 Task: Organize a 60-minute dentist appointment for a routine check-up and cleaning.
Action: Key pressed <Key.caps_lock>D<Key.caps_lock>entist<Key.space><Key.caps_lock>A<Key.caps_lock>ppointment<Key.space>for<Key.space><Key.caps_lock>R<Key.caps_lock>outine<Key.space><Key.caps_lock>C<Key.caps_lock>heck-up<Key.space>and<Key.space><Key.caps_lock>C<Key.caps_lock>leaning
Screenshot: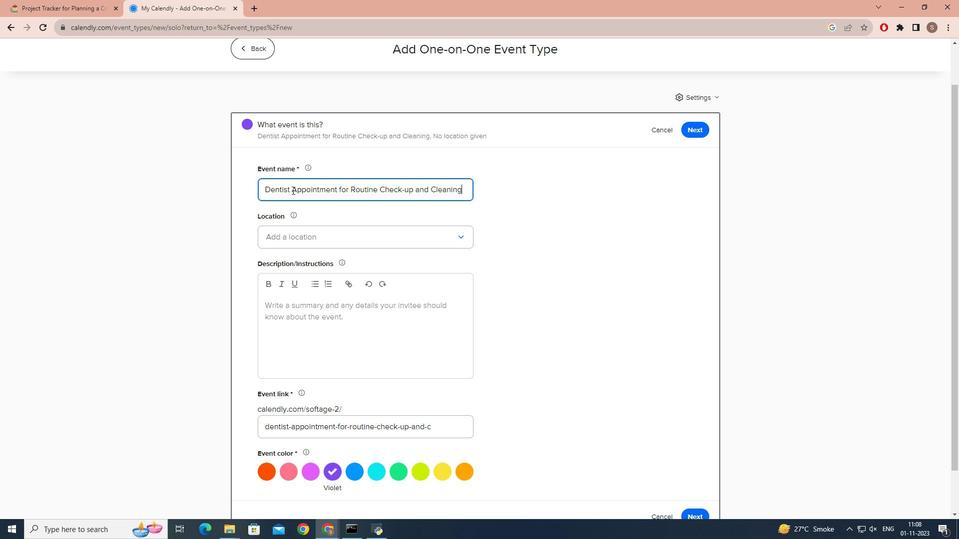 
Action: Mouse moved to (309, 227)
Screenshot: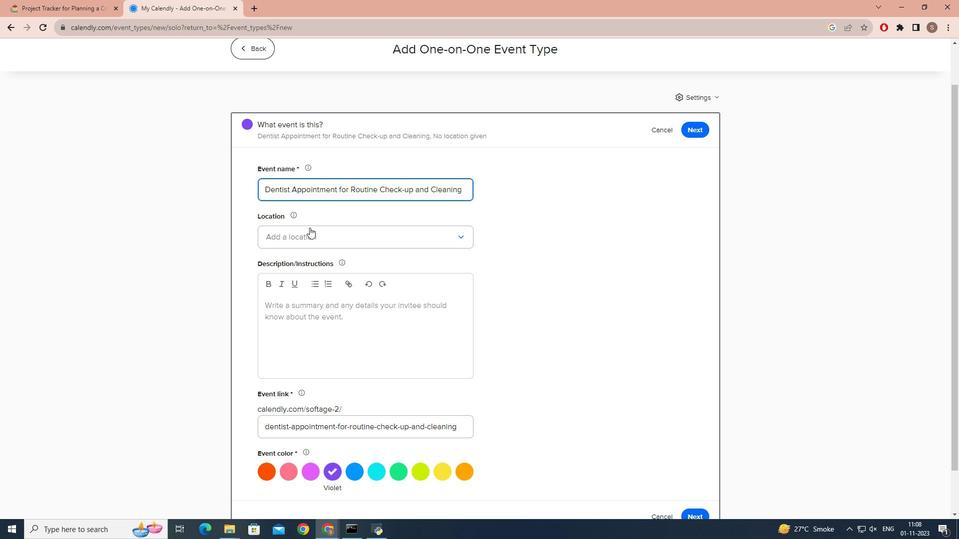 
Action: Mouse pressed left at (309, 227)
Screenshot: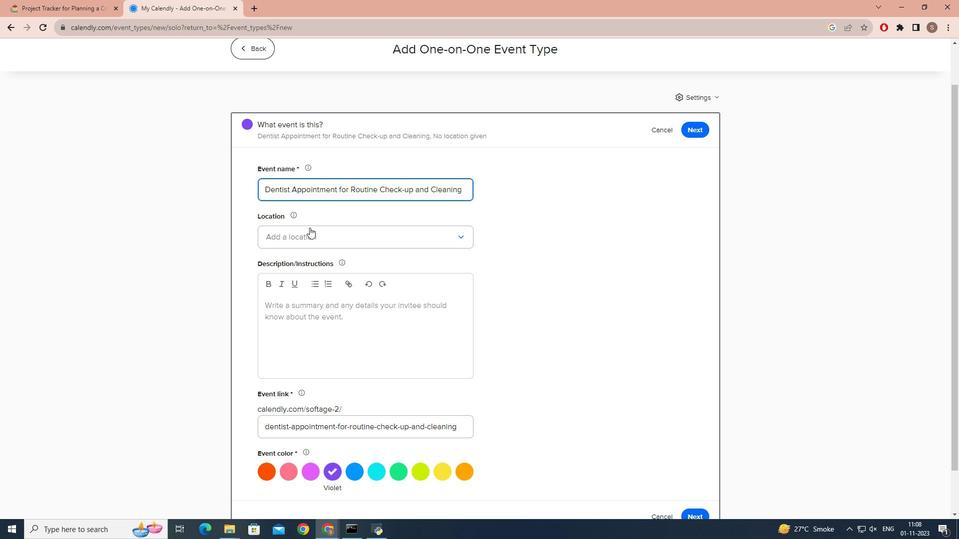 
Action: Mouse moved to (315, 262)
Screenshot: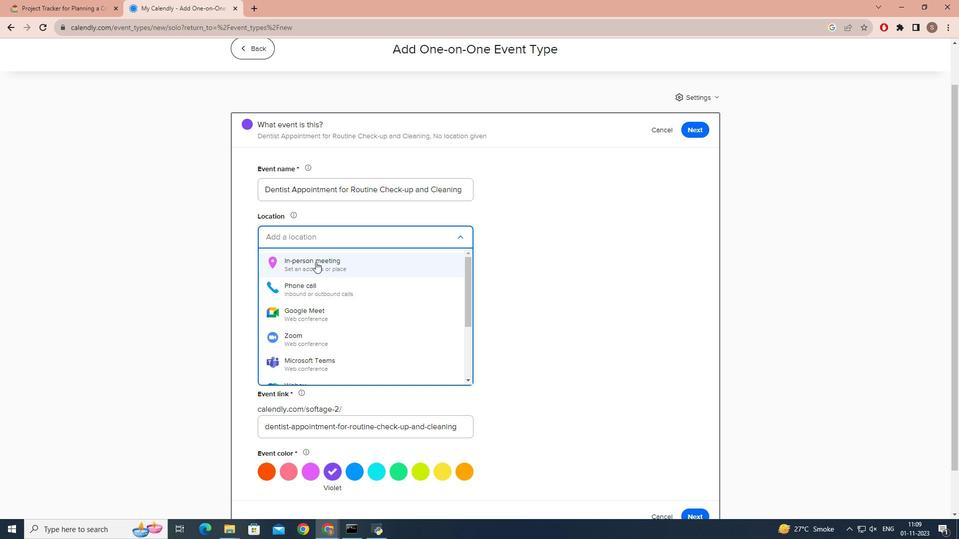 
Action: Mouse pressed left at (315, 262)
Screenshot: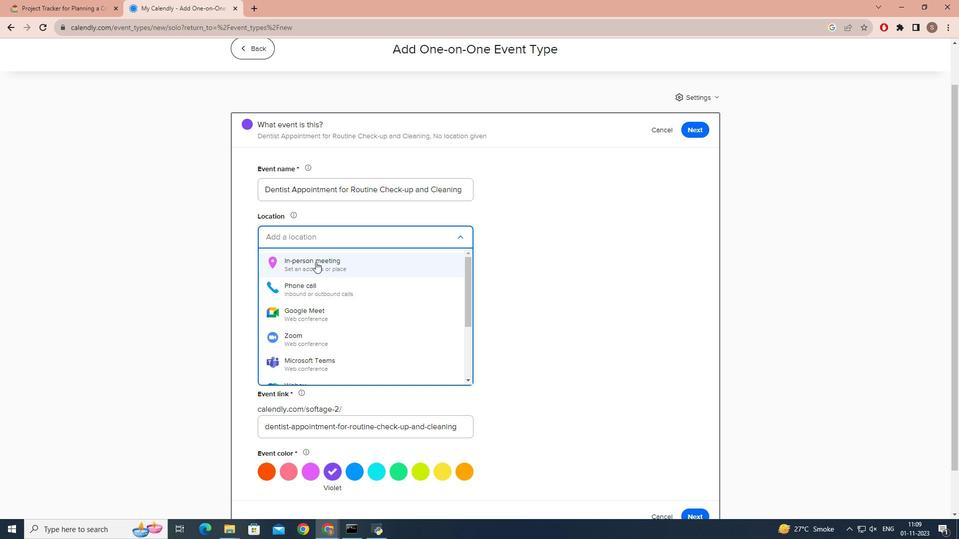
Action: Mouse moved to (414, 171)
Screenshot: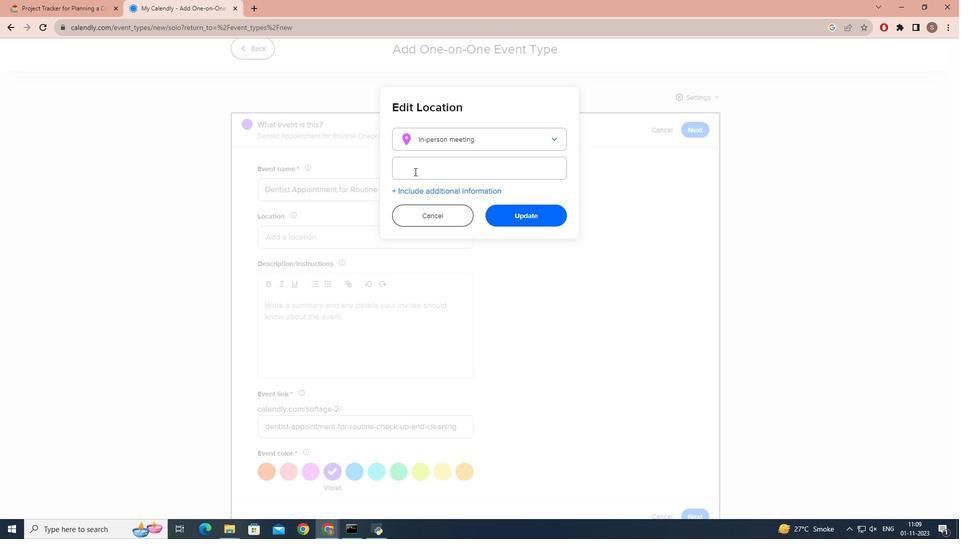 
Action: Mouse pressed left at (414, 171)
Screenshot: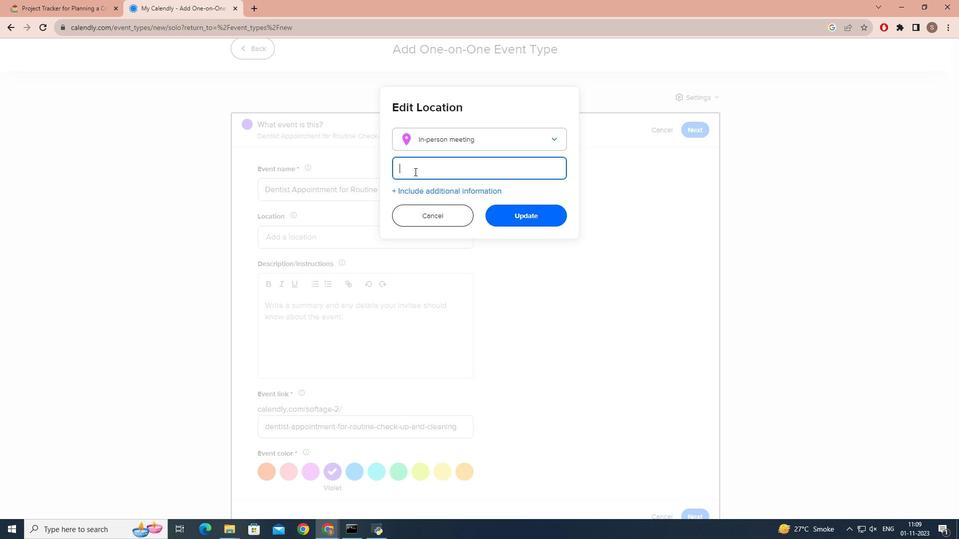 
Action: Key pressed <Key.caps_lock>XYZ<Key.space>H<Key.caps_lock>ospital
Screenshot: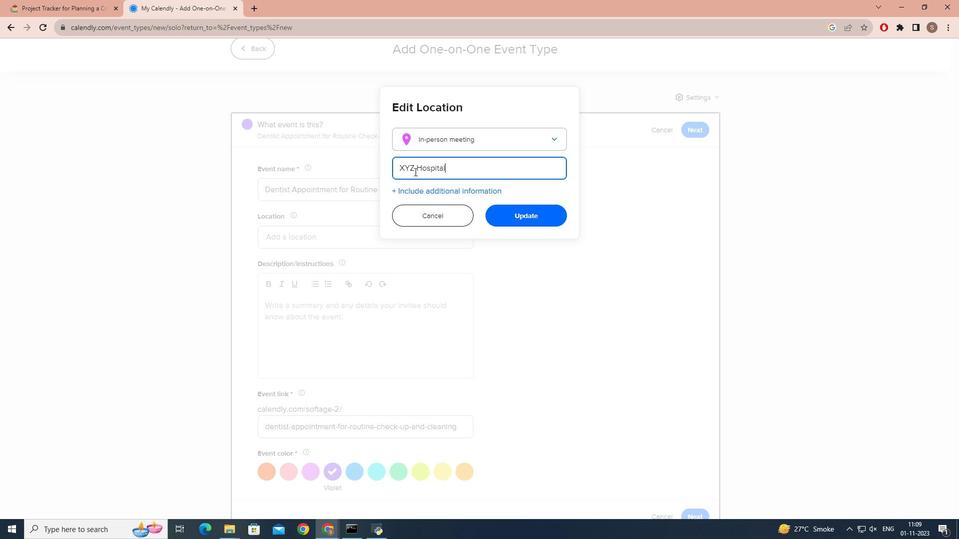 
Action: Mouse pressed left at (414, 171)
Screenshot: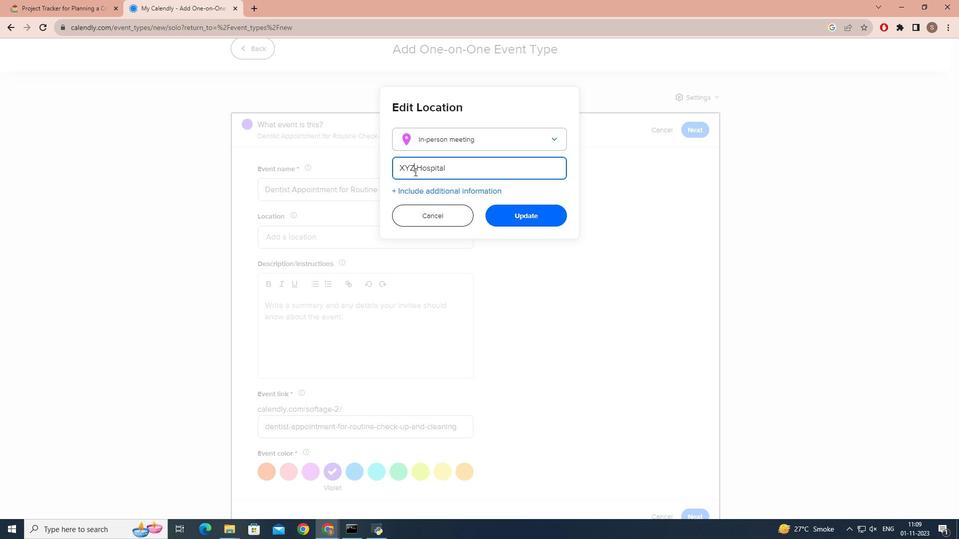 
Action: Key pressed <Key.space><Key.caps_lock>D<Key.caps_lock>ental
Screenshot: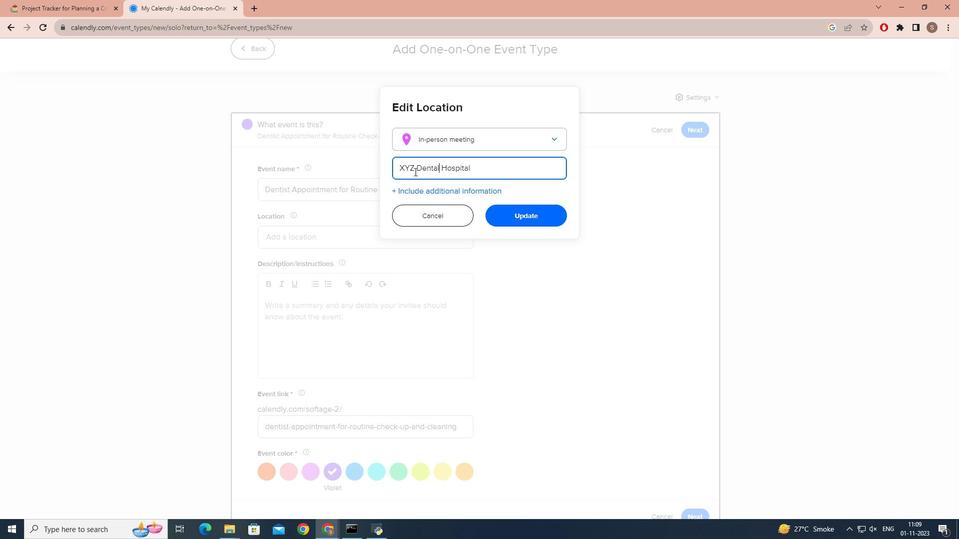 
Action: Mouse moved to (496, 175)
Screenshot: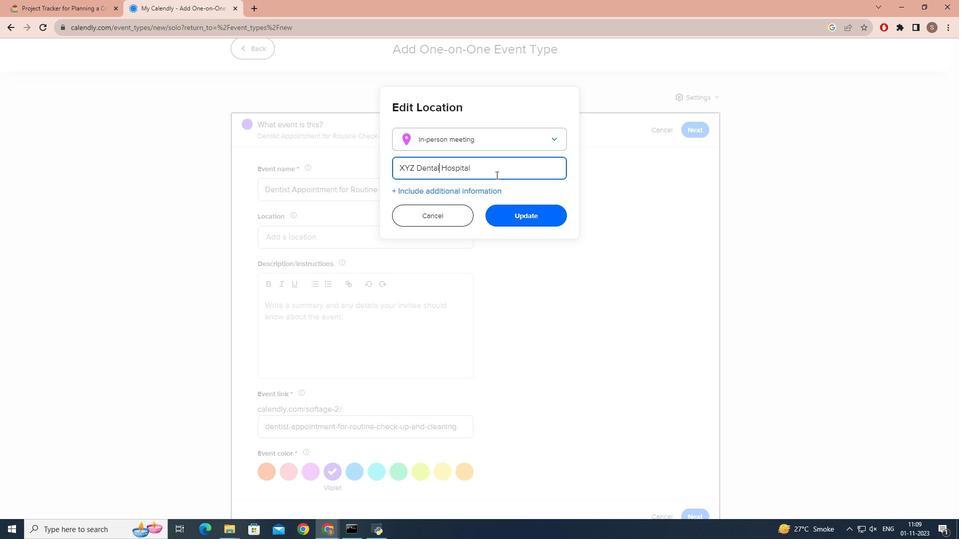 
Action: Mouse pressed left at (496, 175)
Screenshot: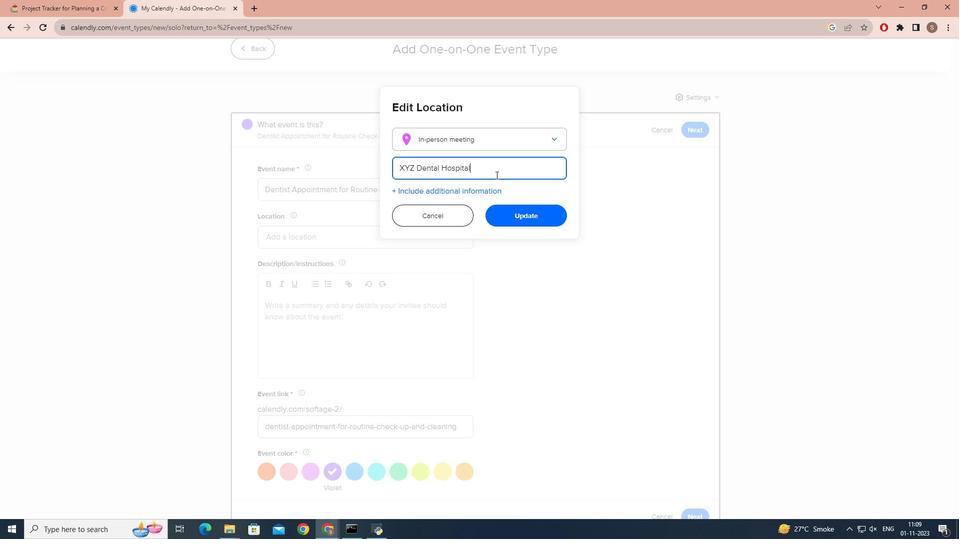 
Action: Key pressed <Key.space><Key.caps_lock>ABC<Key.space>C<Key.caps_lock>ity<Key.space>
Screenshot: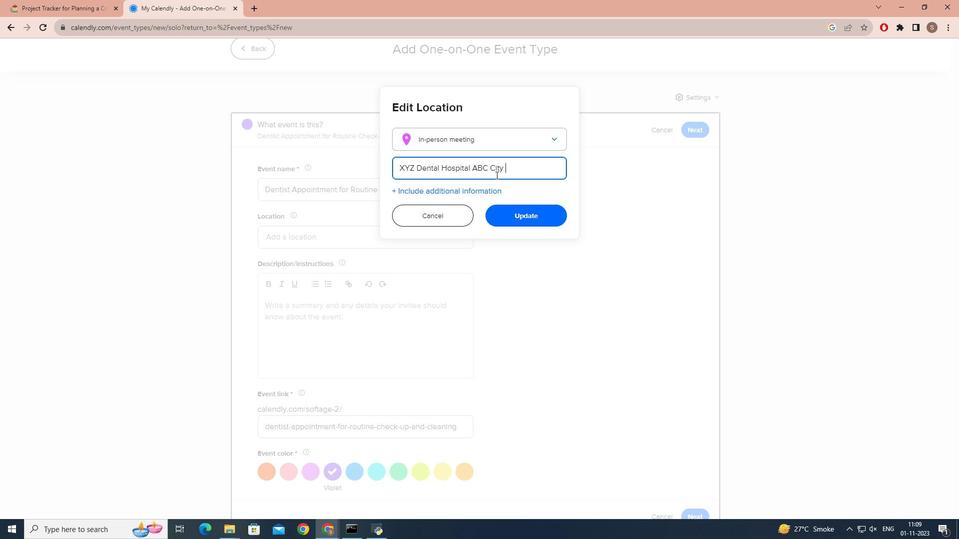 
Action: Mouse moved to (506, 214)
Screenshot: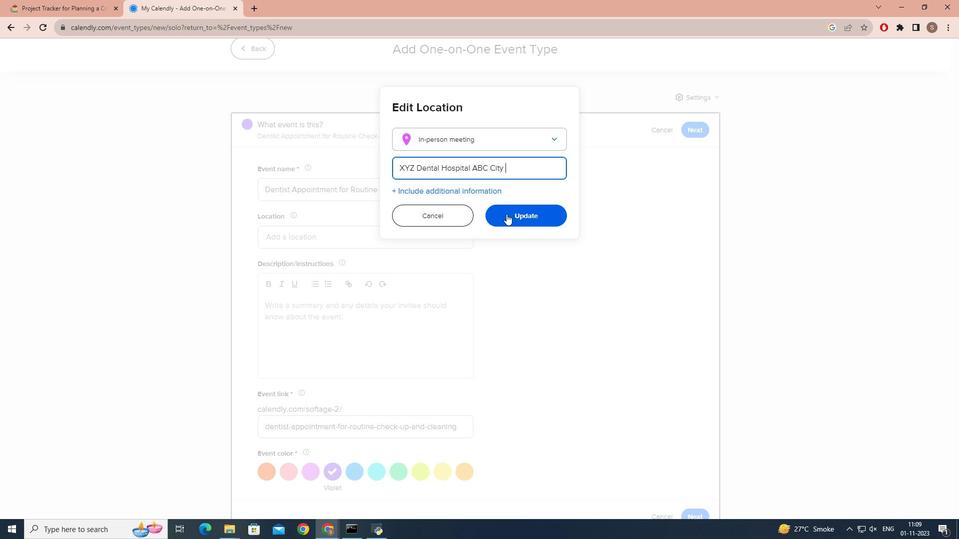 
Action: Mouse pressed left at (506, 214)
Screenshot: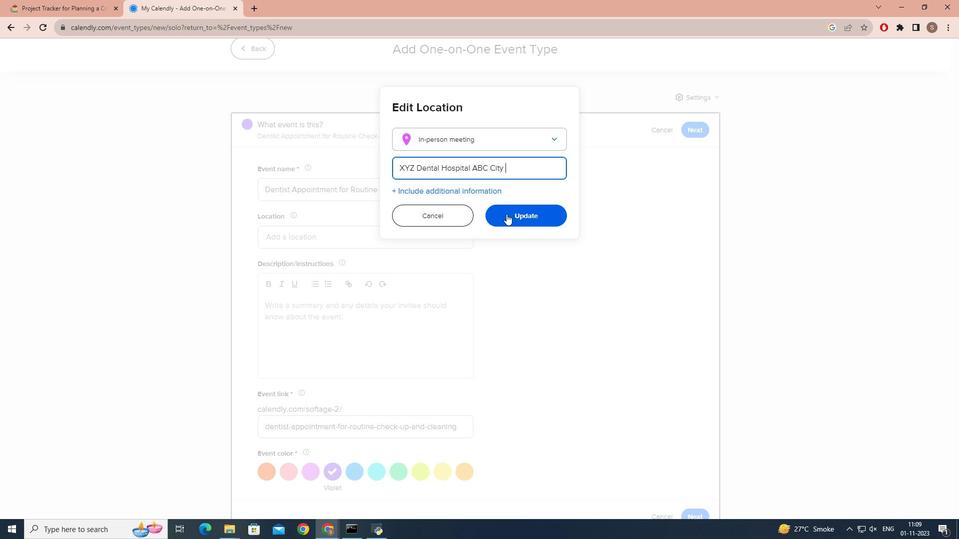 
Action: Mouse moved to (376, 341)
Screenshot: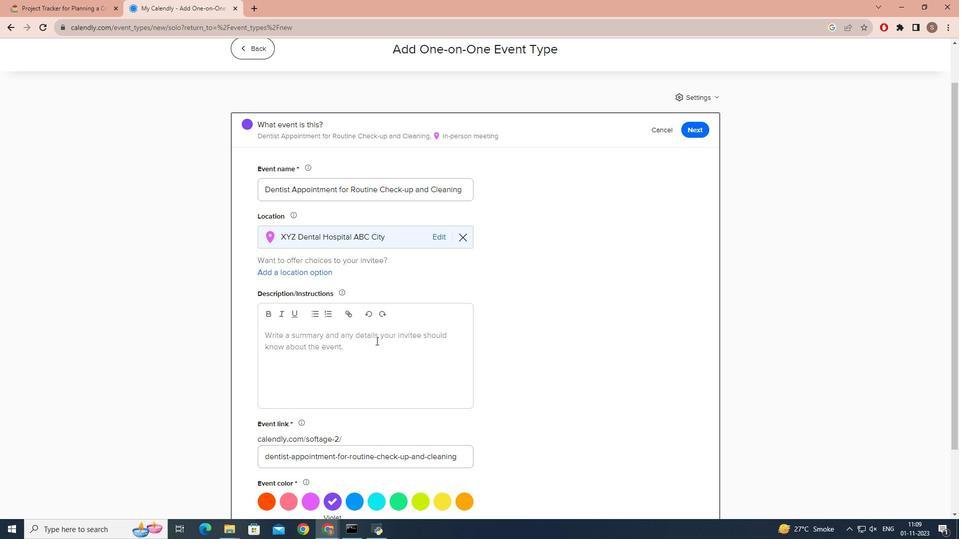 
Action: Mouse pressed left at (376, 341)
Screenshot: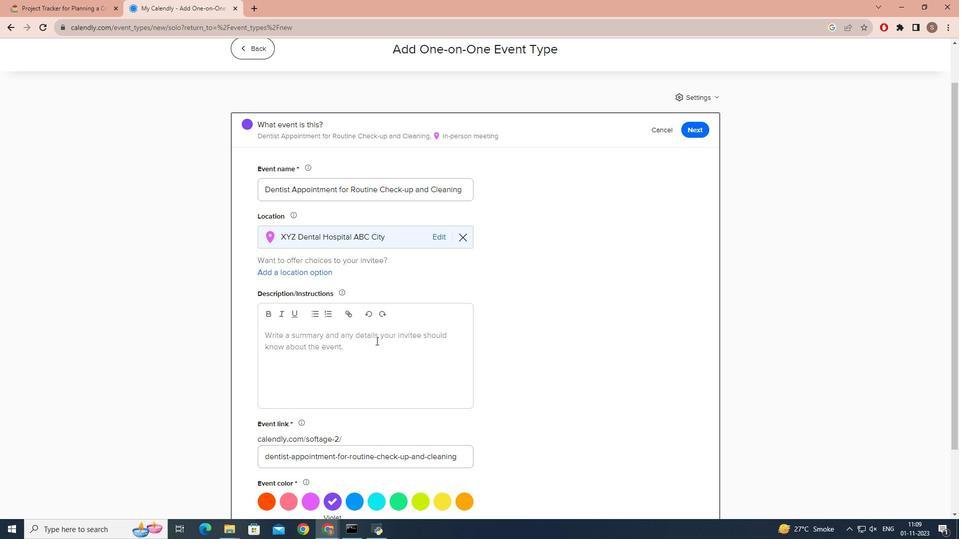 
Action: Key pressed <Key.caps_lock>W<Key.caps_lock>'<Key.backspace>e''<Key.backspace>ll<Key.space>perform<Key.space>a<Key.space>comprehensive<Key.space>and<Key.space><Key.backspace><Key.backspace><Key.backspace><Key.backspace>oral<Key.space>examination,<Key.space>cleaning,<Key.space>and<Key.space>discuss<Key.space>any<Key.space>concerns.<Key.space><Key.caps_lock>L<Key.caps_lock>ooking<Key.space>forward<Key.space>to<Key.space>seeing<Key.space>you.<Key.space>
Screenshot: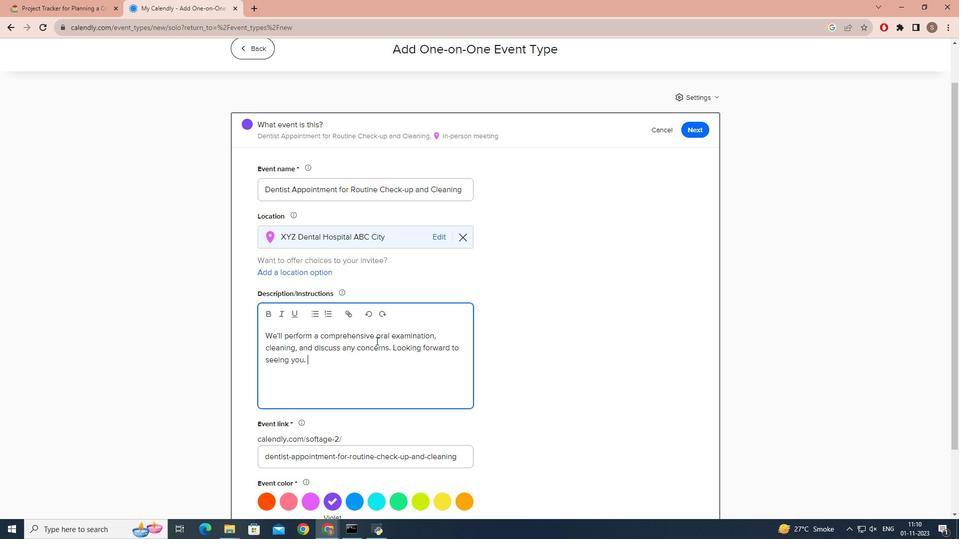 
Action: Mouse moved to (366, 388)
Screenshot: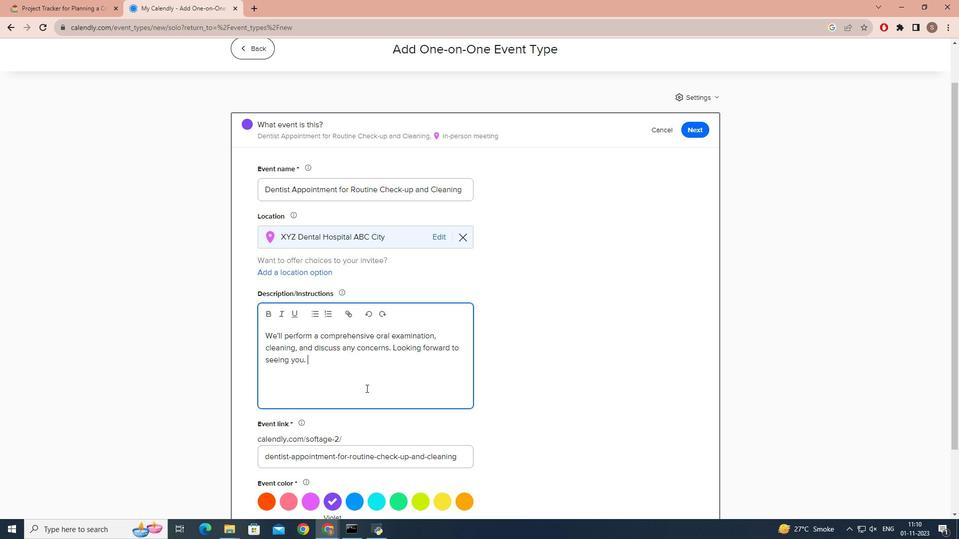 
Action: Mouse scrolled (366, 388) with delta (0, 0)
Screenshot: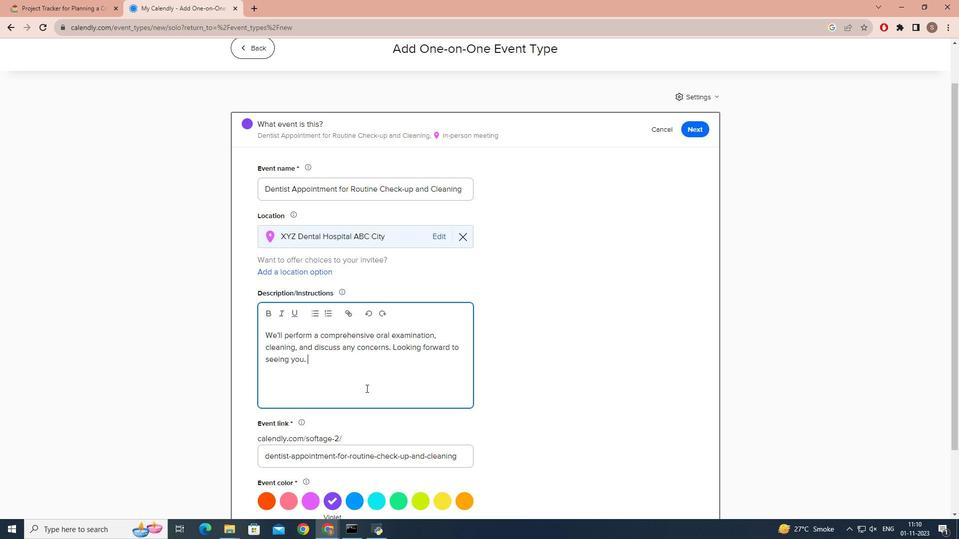 
Action: Mouse scrolled (366, 388) with delta (0, 0)
Screenshot: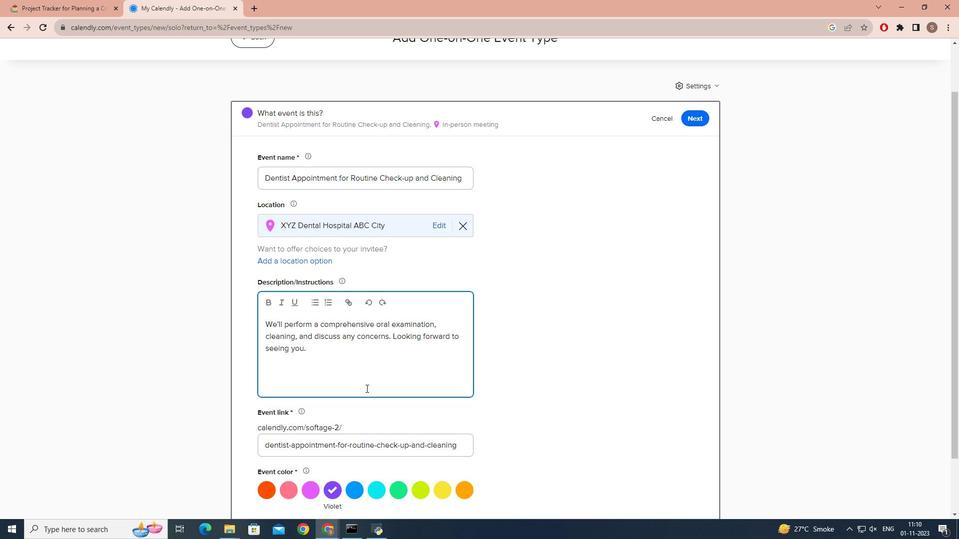 
Action: Mouse scrolled (366, 388) with delta (0, 0)
Screenshot: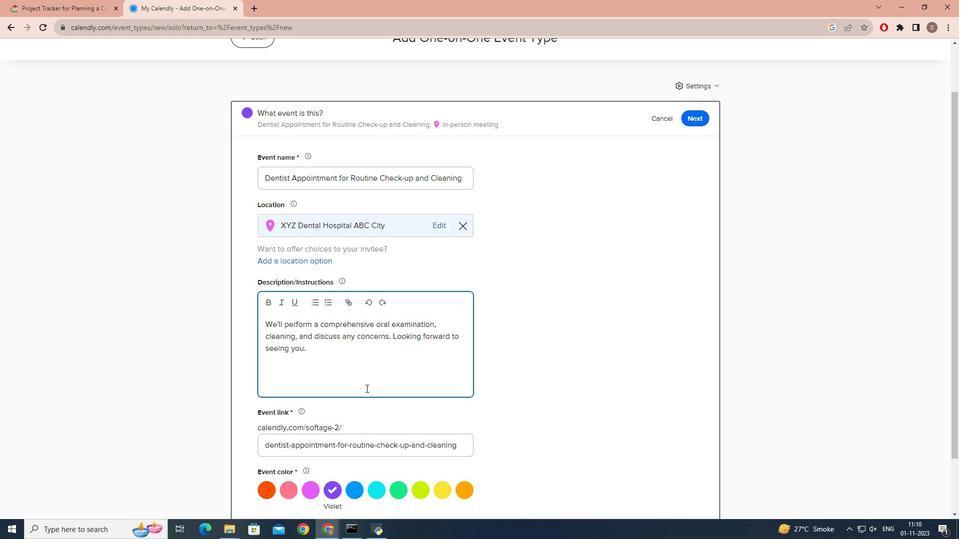 
Action: Mouse moved to (419, 419)
Screenshot: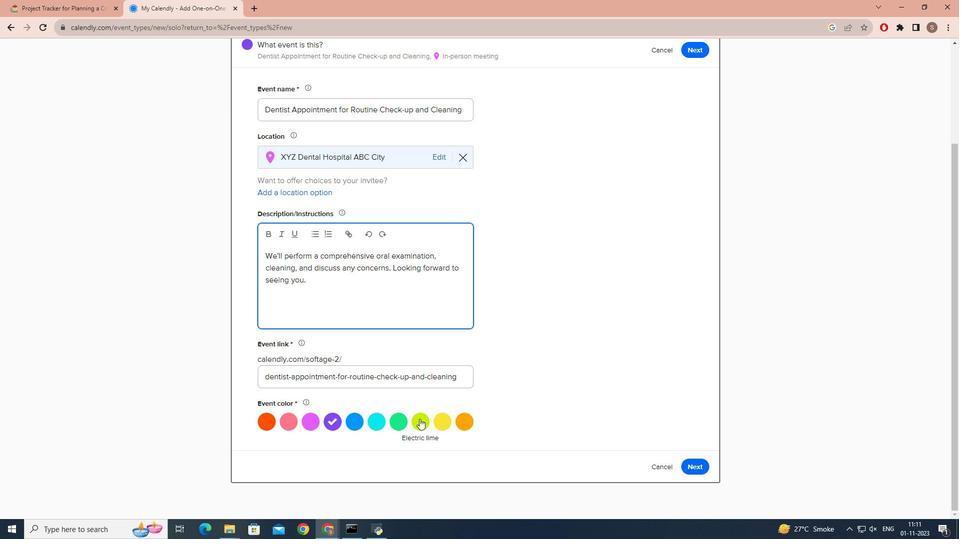 
Action: Mouse pressed left at (419, 419)
Screenshot: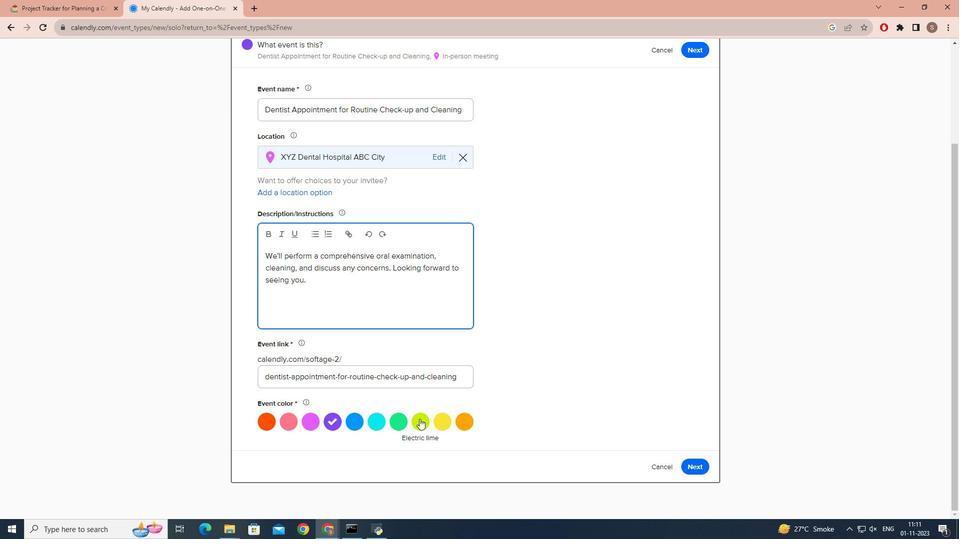 
Action: Mouse moved to (687, 461)
Screenshot: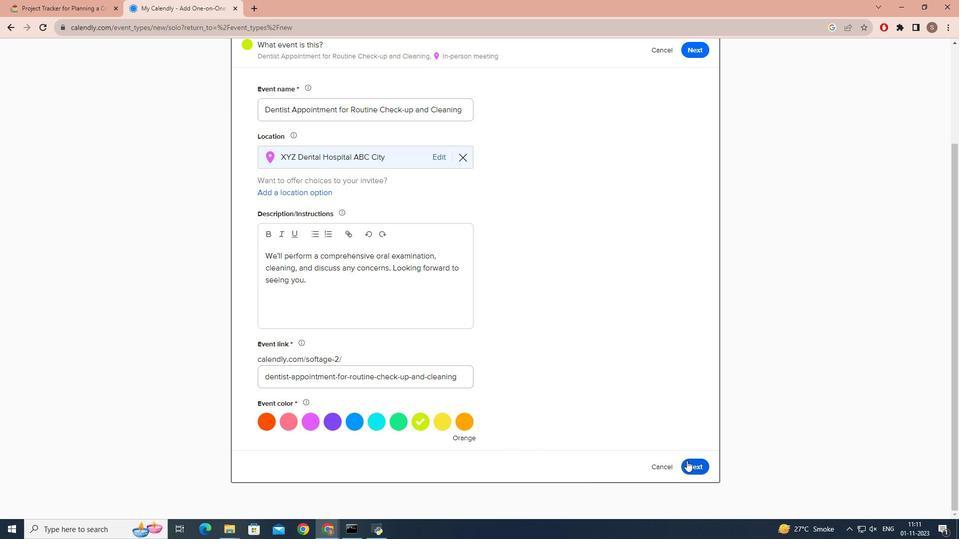 
Action: Mouse pressed left at (687, 461)
Screenshot: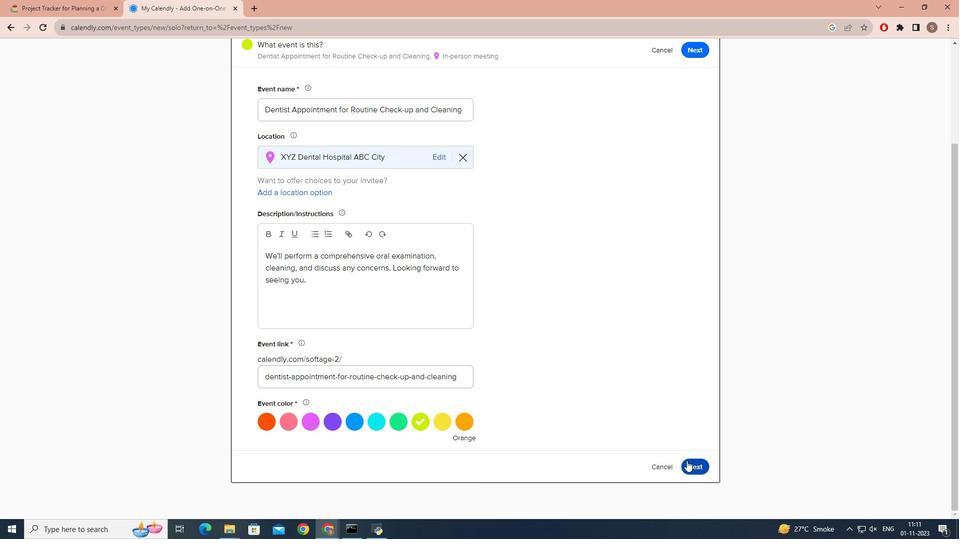 
Action: Mouse moved to (368, 299)
Screenshot: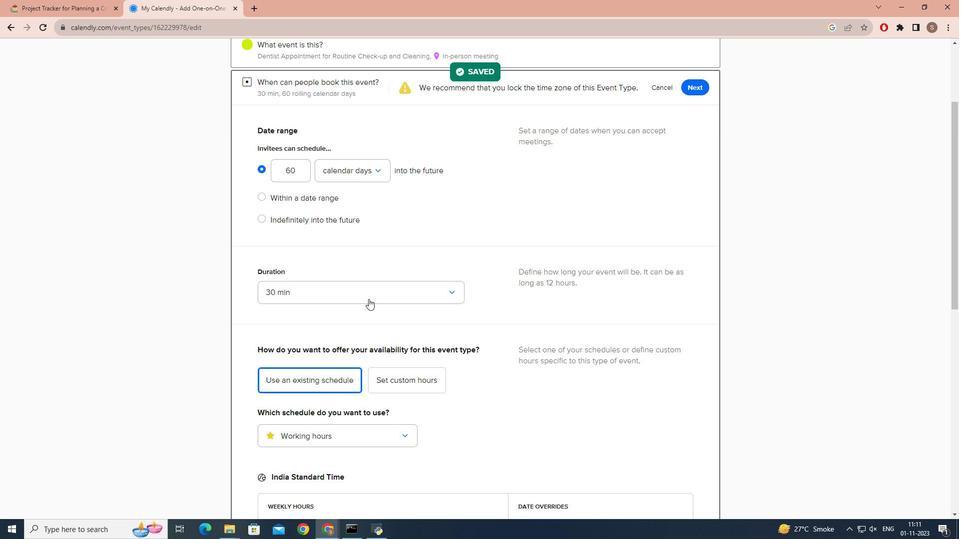 
Action: Mouse pressed left at (368, 299)
Screenshot: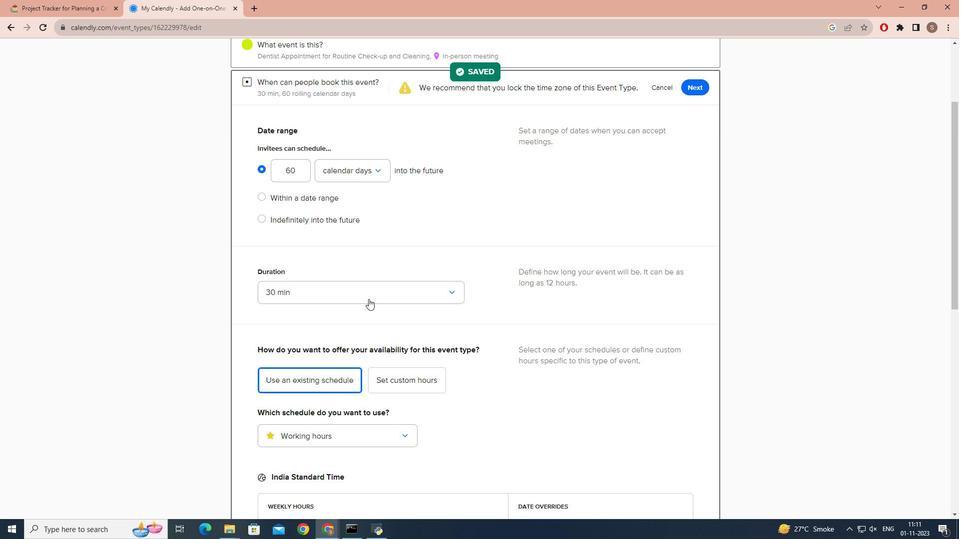 
Action: Mouse moved to (315, 371)
Screenshot: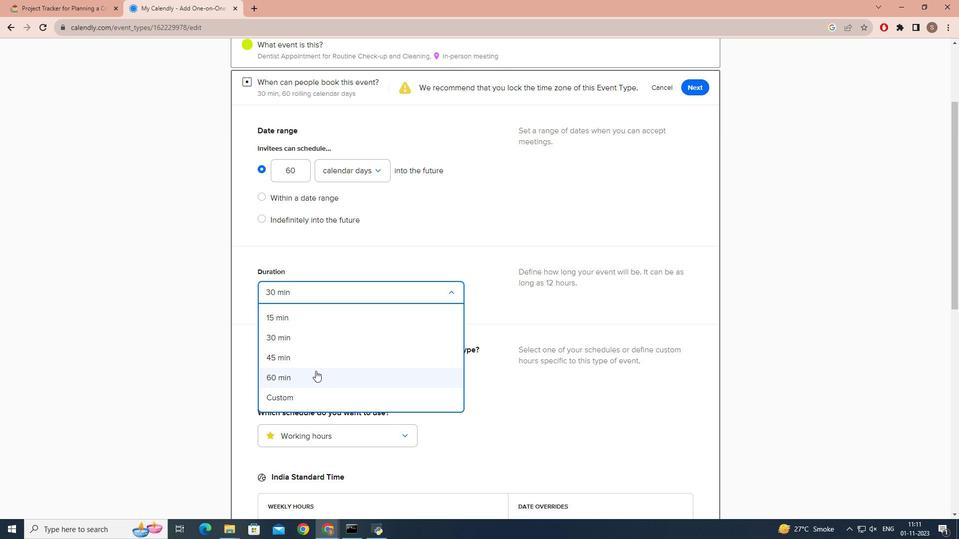 
Action: Mouse pressed left at (315, 371)
Screenshot: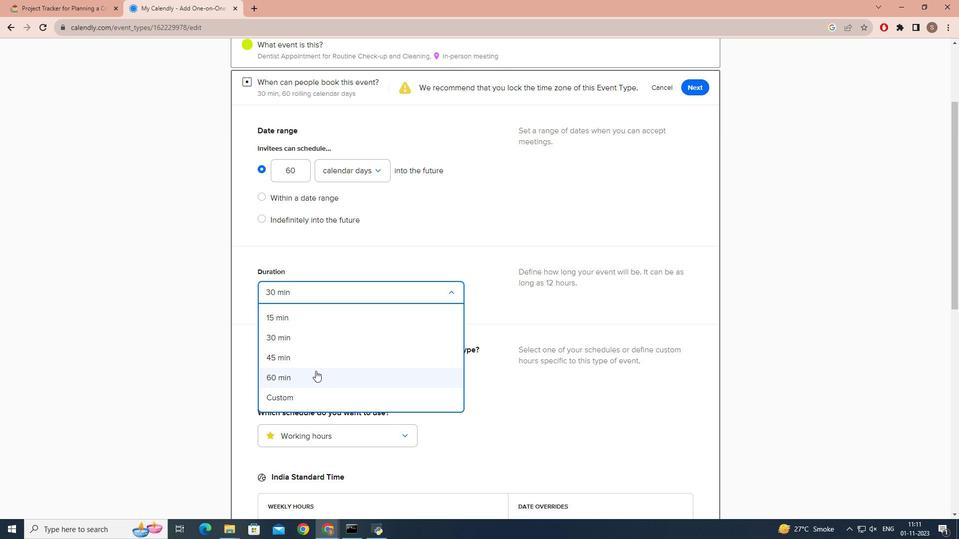 
Action: Mouse moved to (437, 278)
Screenshot: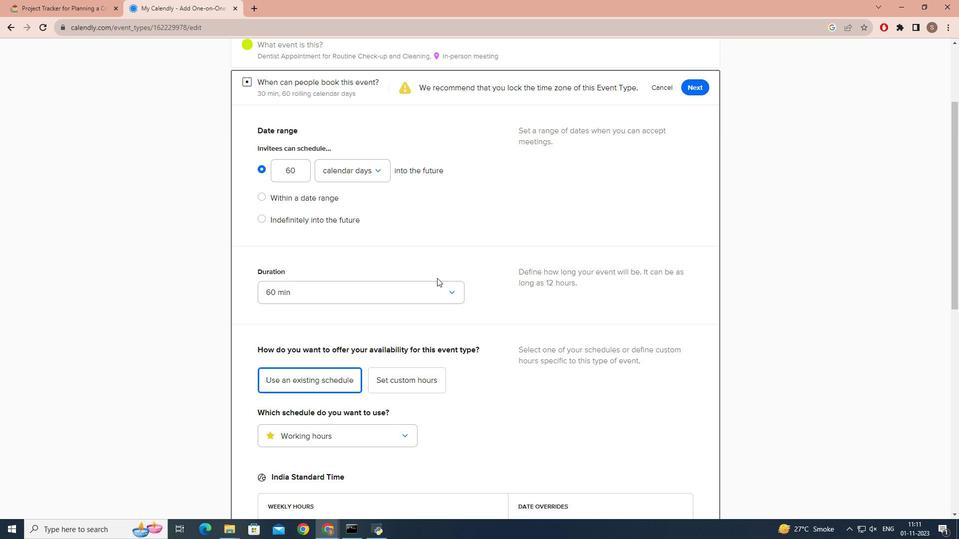 
Action: Mouse scrolled (437, 277) with delta (0, 0)
Screenshot: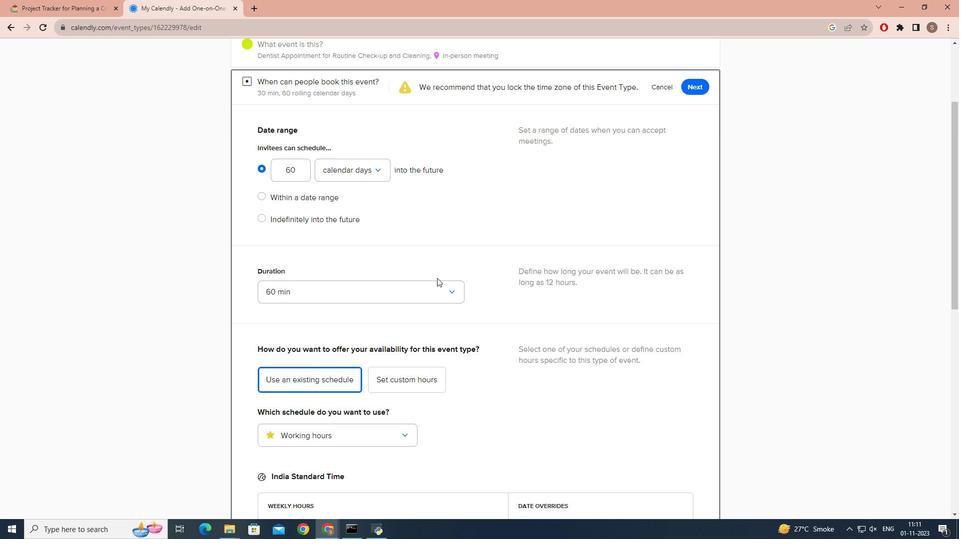 
Action: Mouse scrolled (437, 277) with delta (0, 0)
Screenshot: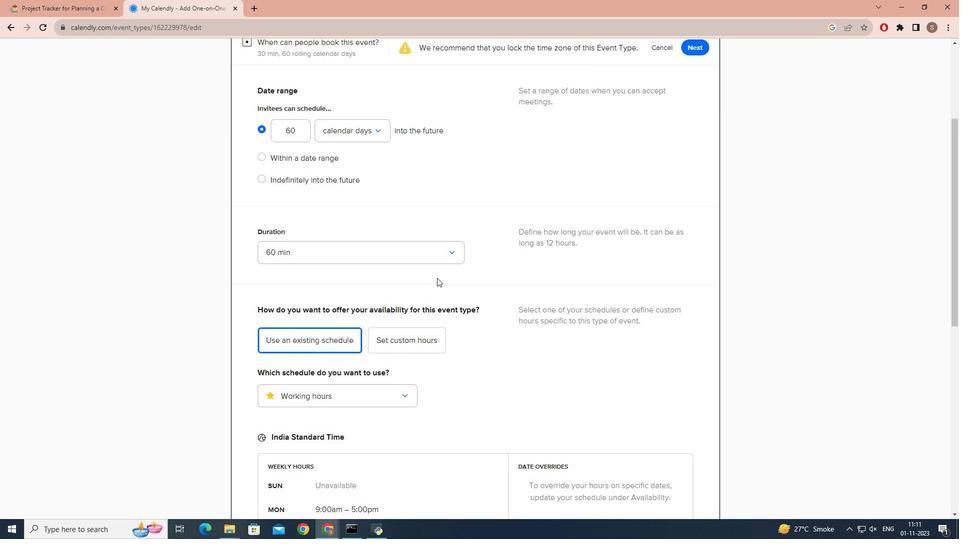 
Action: Mouse scrolled (437, 277) with delta (0, 0)
Screenshot: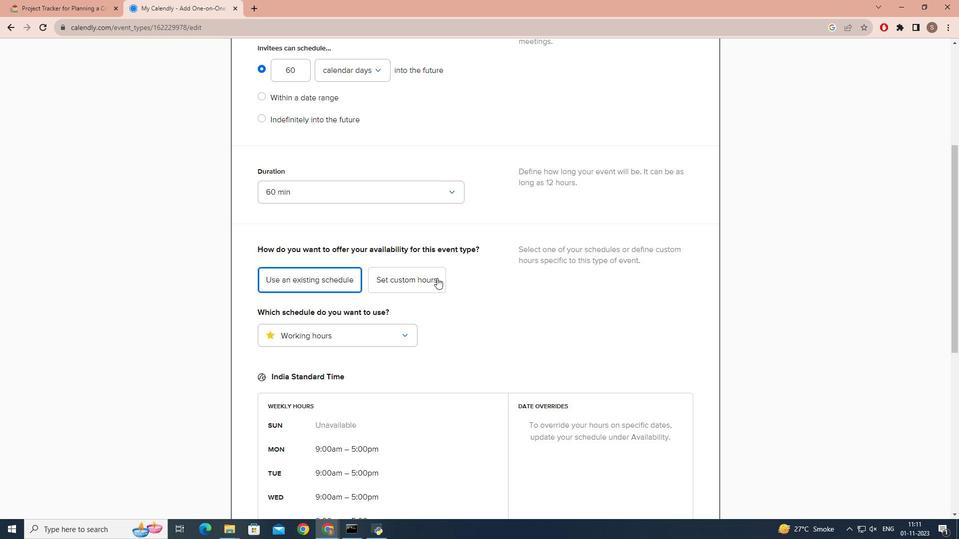 
Action: Mouse scrolled (437, 277) with delta (0, 0)
Screenshot: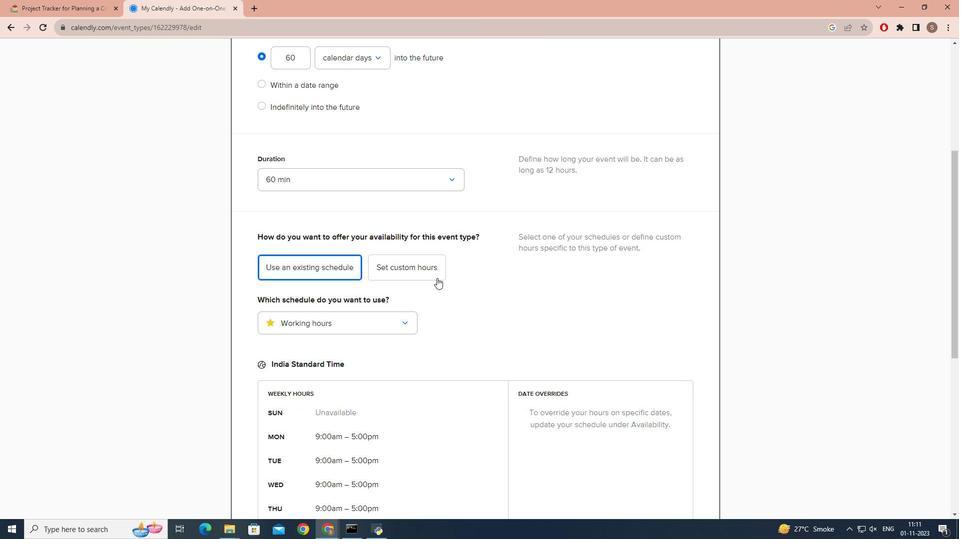
Action: Mouse scrolled (437, 277) with delta (0, 0)
Screenshot: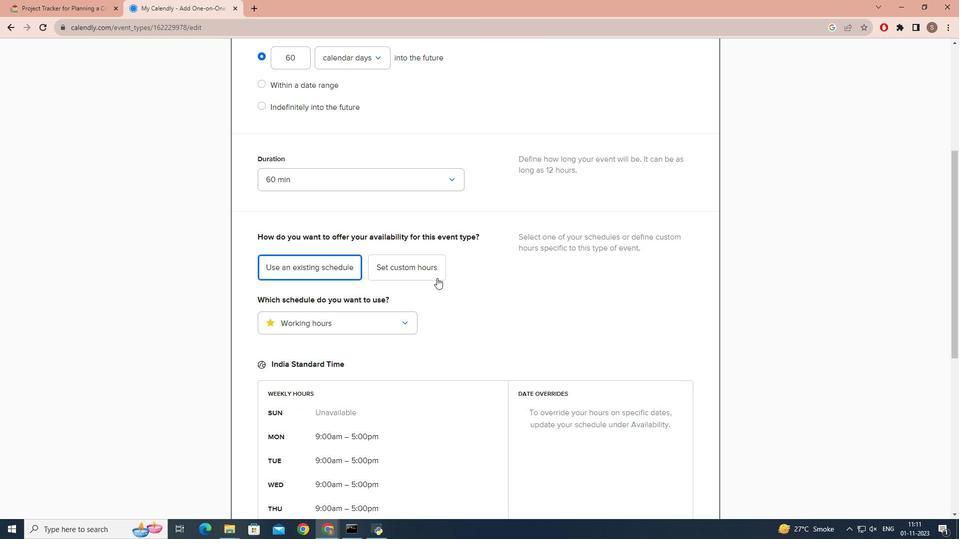 
Action: Mouse scrolled (437, 278) with delta (0, 0)
Screenshot: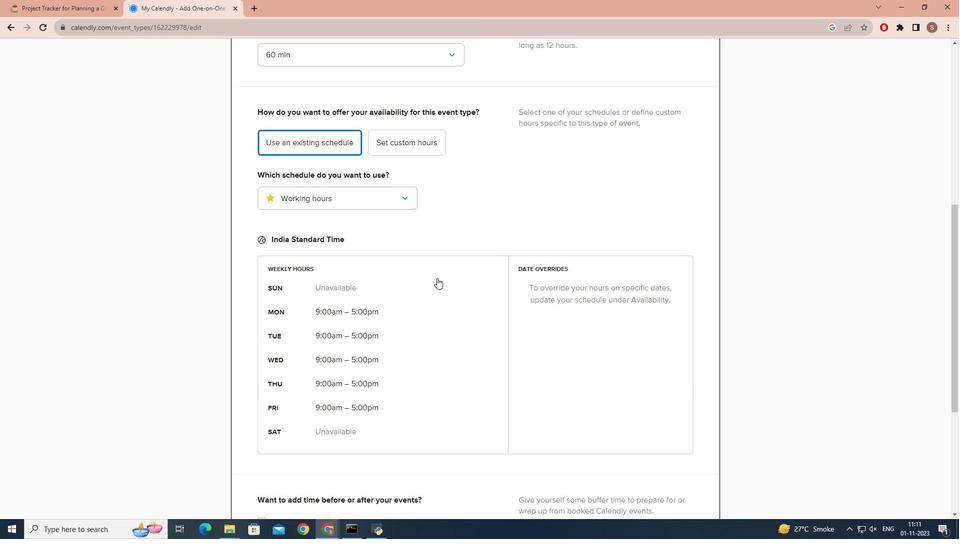 
Action: Mouse scrolled (437, 278) with delta (0, 0)
Screenshot: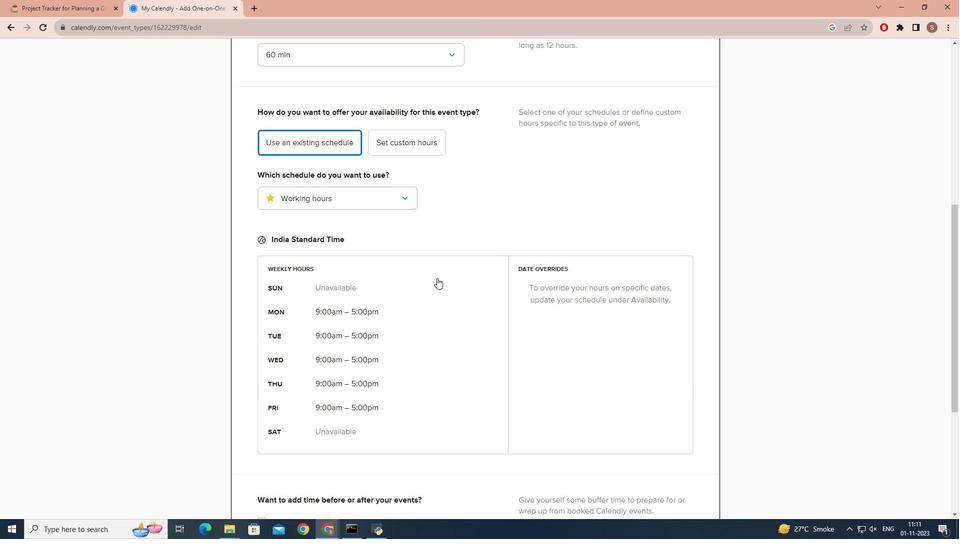 
Action: Mouse scrolled (437, 278) with delta (0, 0)
Screenshot: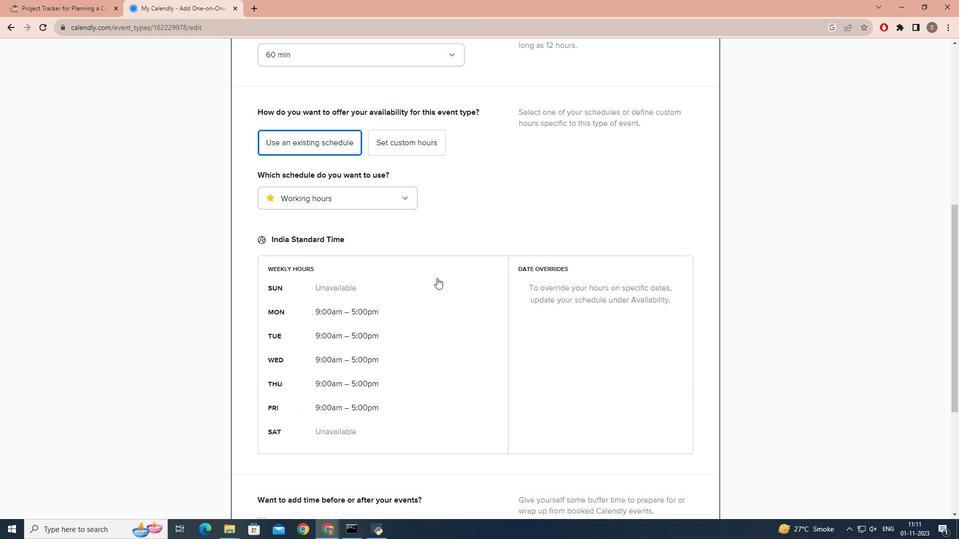 
Action: Mouse scrolled (437, 278) with delta (0, 0)
Screenshot: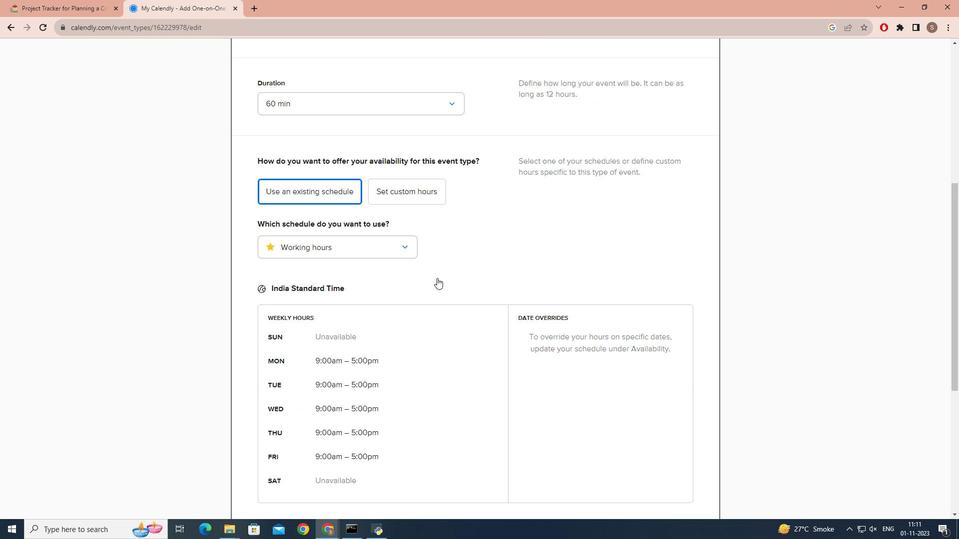 
Action: Mouse scrolled (437, 278) with delta (0, 0)
Screenshot: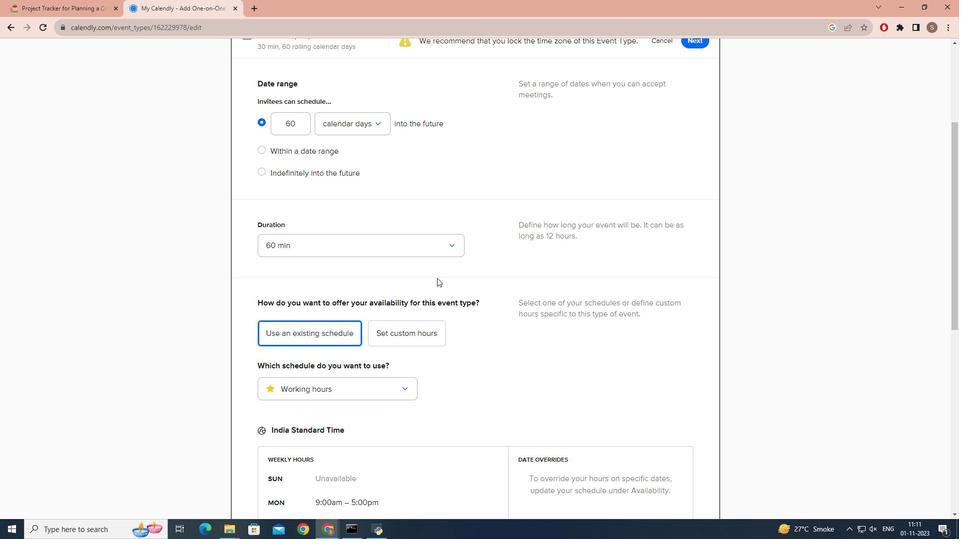 
Action: Mouse scrolled (437, 278) with delta (0, 0)
Screenshot: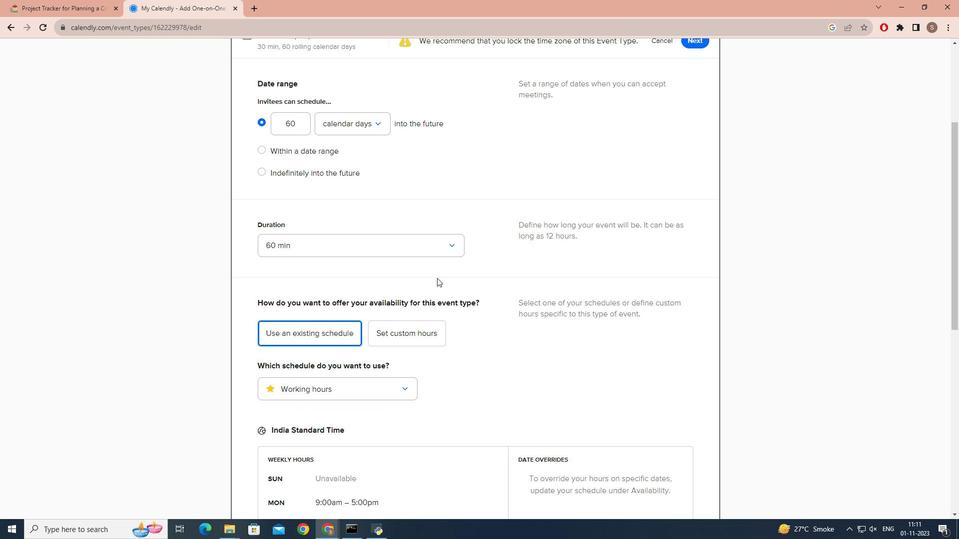 
Action: Mouse scrolled (437, 278) with delta (0, 0)
Screenshot: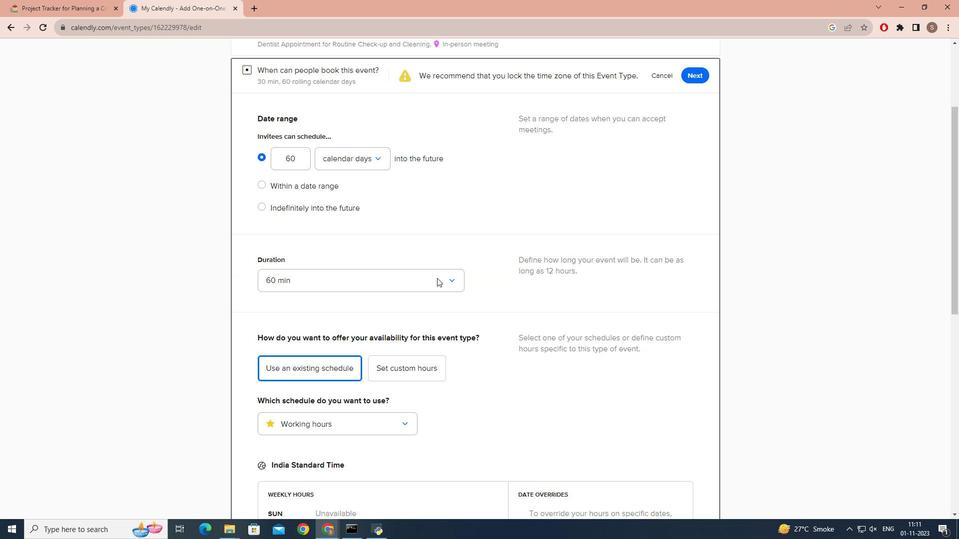 
Action: Mouse scrolled (437, 278) with delta (0, 0)
Screenshot: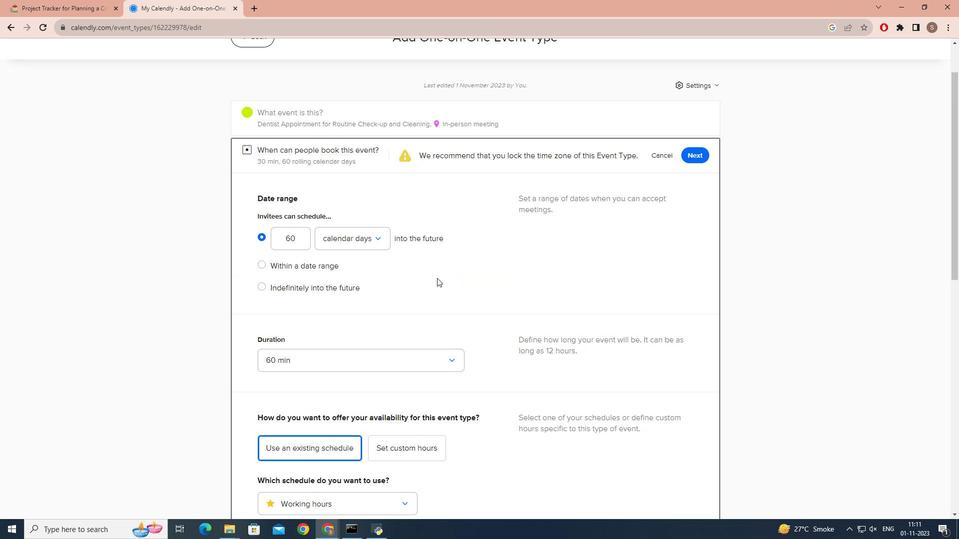 
Action: Mouse scrolled (437, 278) with delta (0, 0)
Screenshot: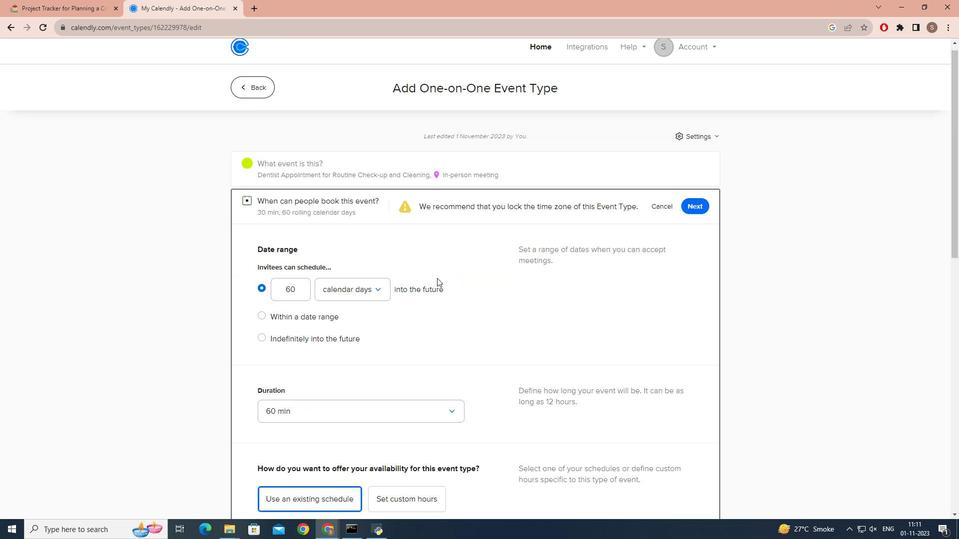 
Action: Mouse moved to (694, 211)
Screenshot: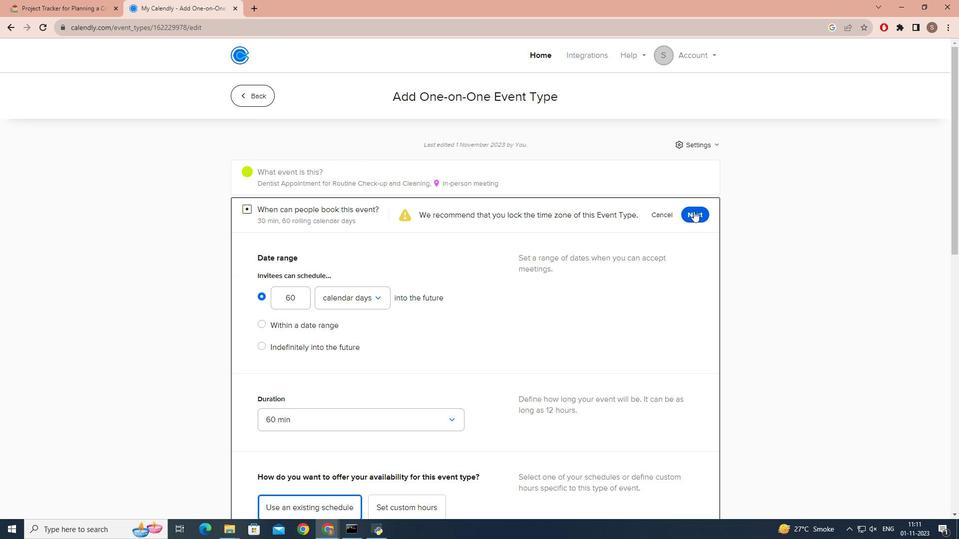 
Action: Mouse pressed left at (694, 211)
Screenshot: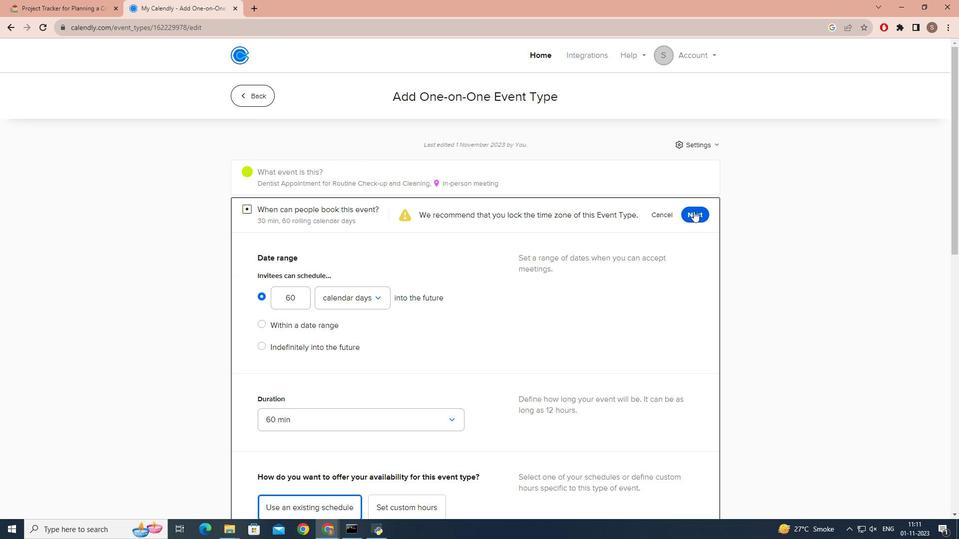 
